 Task: Add a condition where "Channel Is not Get Satisfaction" in new tickets in your groups.
Action: Mouse moved to (135, 475)
Screenshot: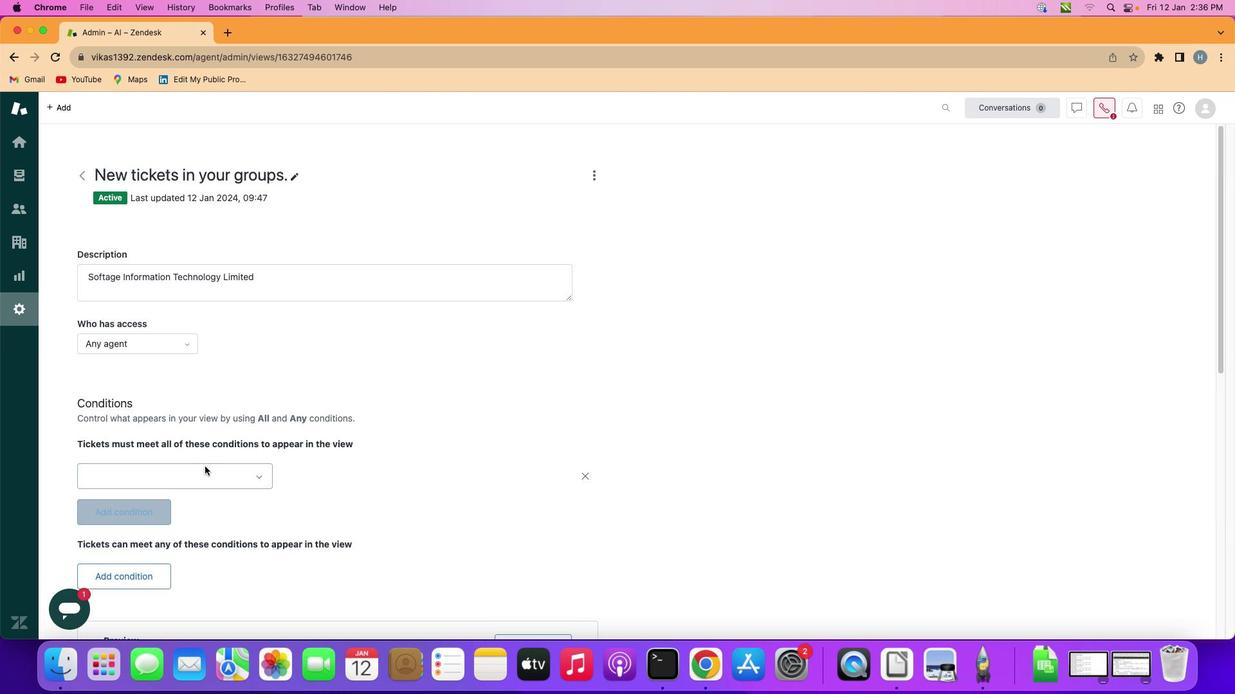 
Action: Mouse pressed left at (135, 475)
Screenshot: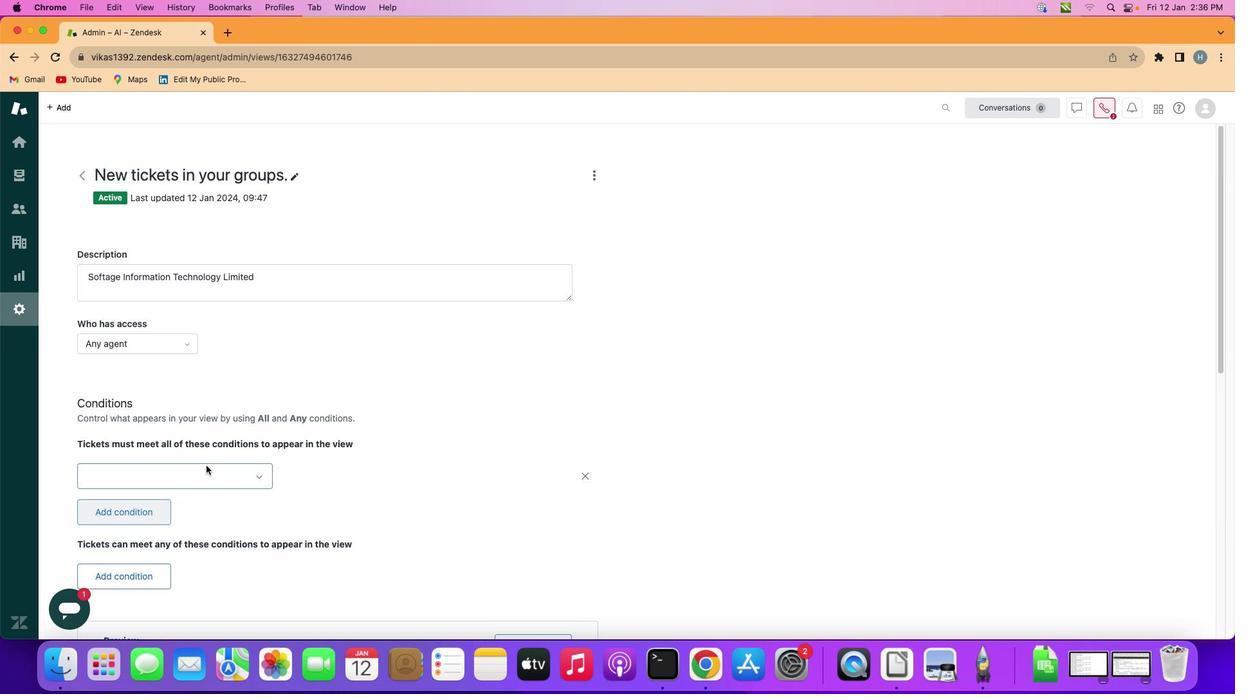 
Action: Mouse moved to (205, 466)
Screenshot: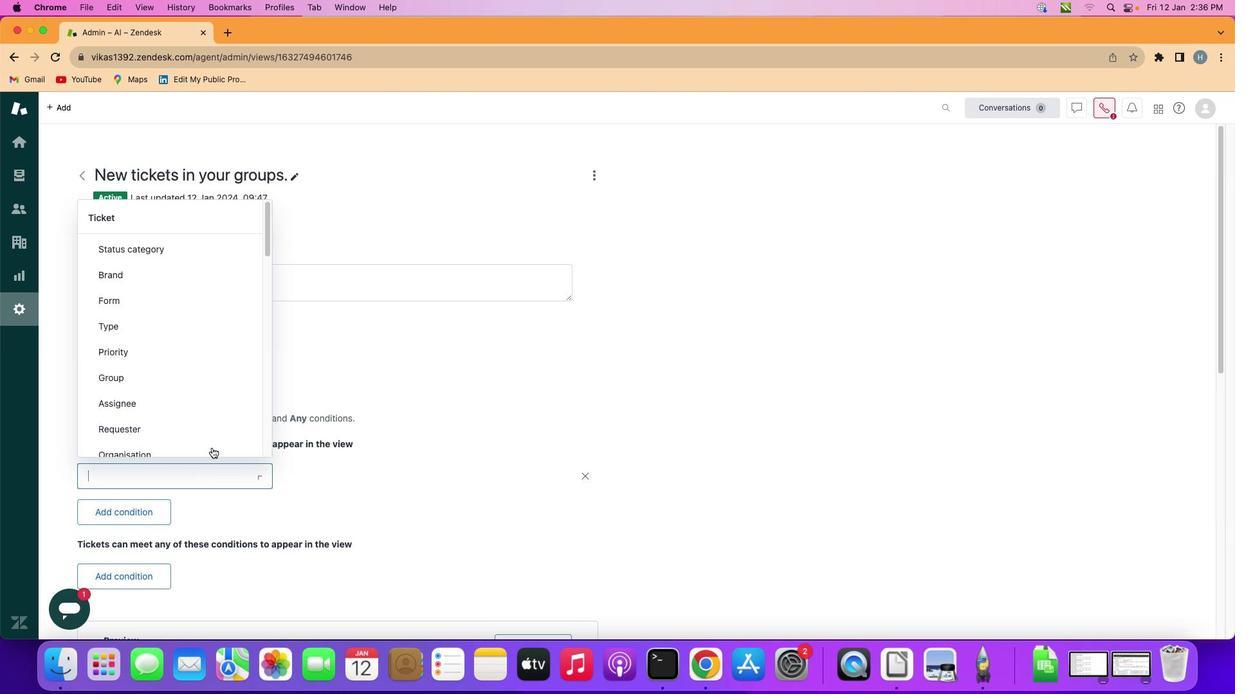 
Action: Mouse pressed left at (205, 466)
Screenshot: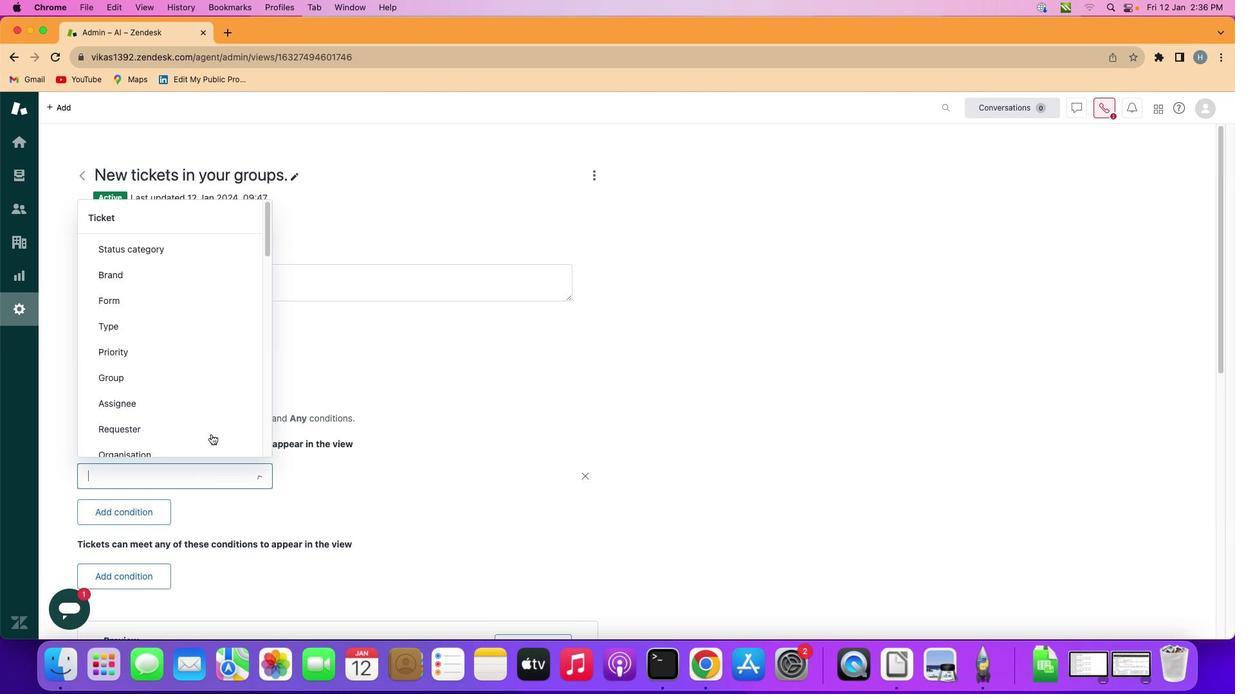
Action: Mouse moved to (193, 354)
Screenshot: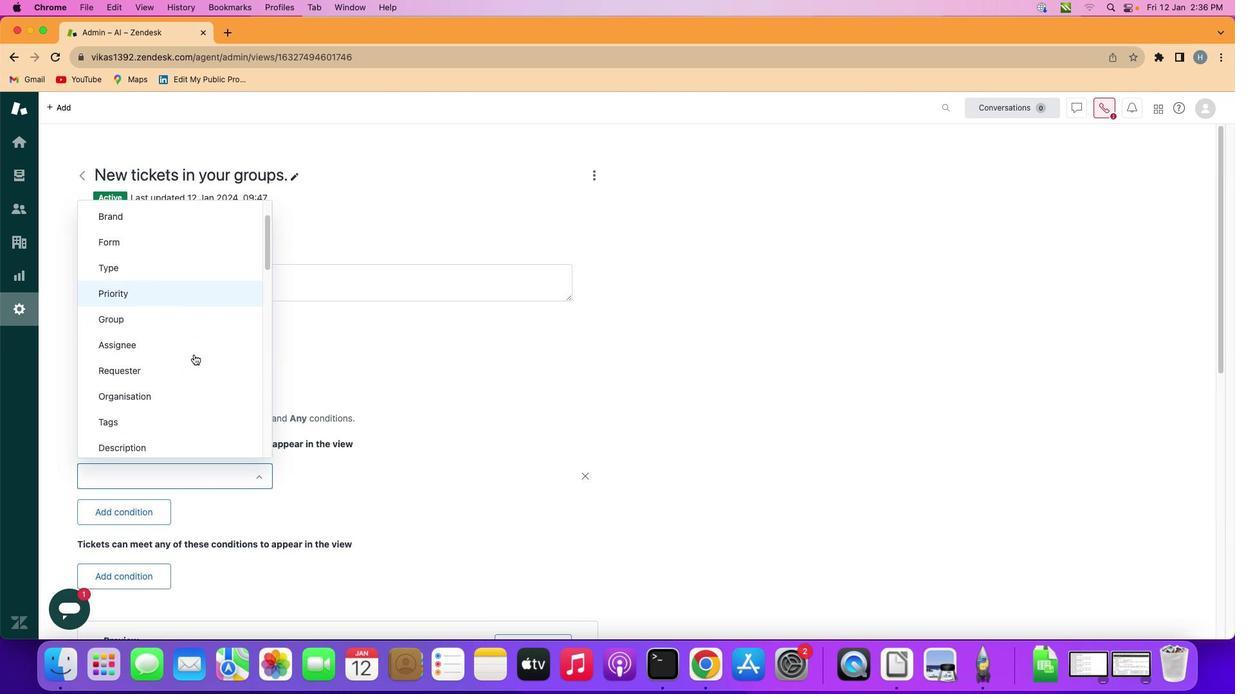
Action: Mouse scrolled (193, 354) with delta (0, 0)
Screenshot: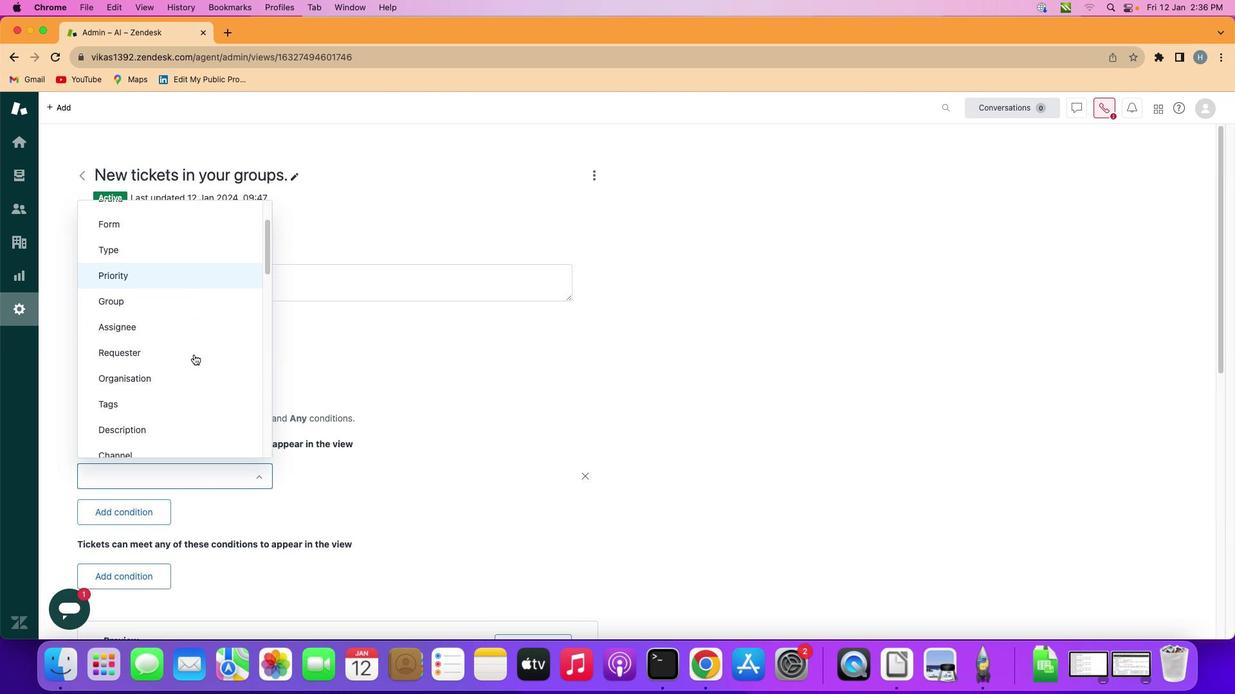 
Action: Mouse scrolled (193, 354) with delta (0, 0)
Screenshot: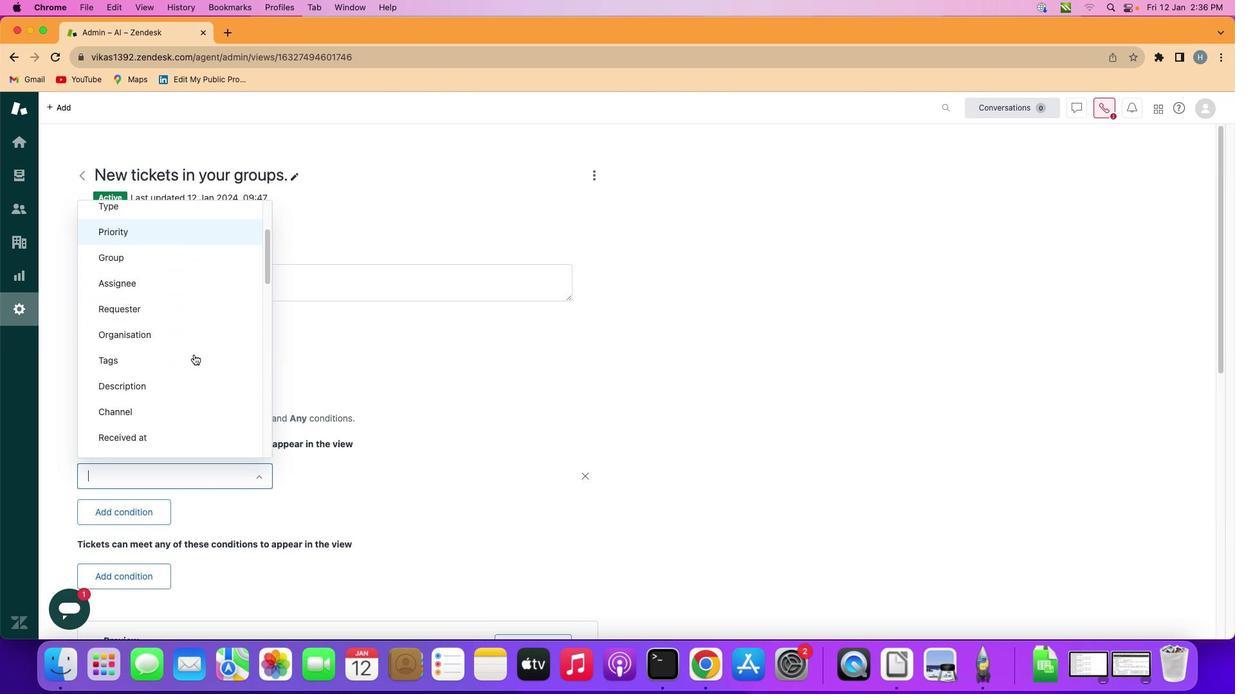 
Action: Mouse scrolled (193, 354) with delta (0, 0)
Screenshot: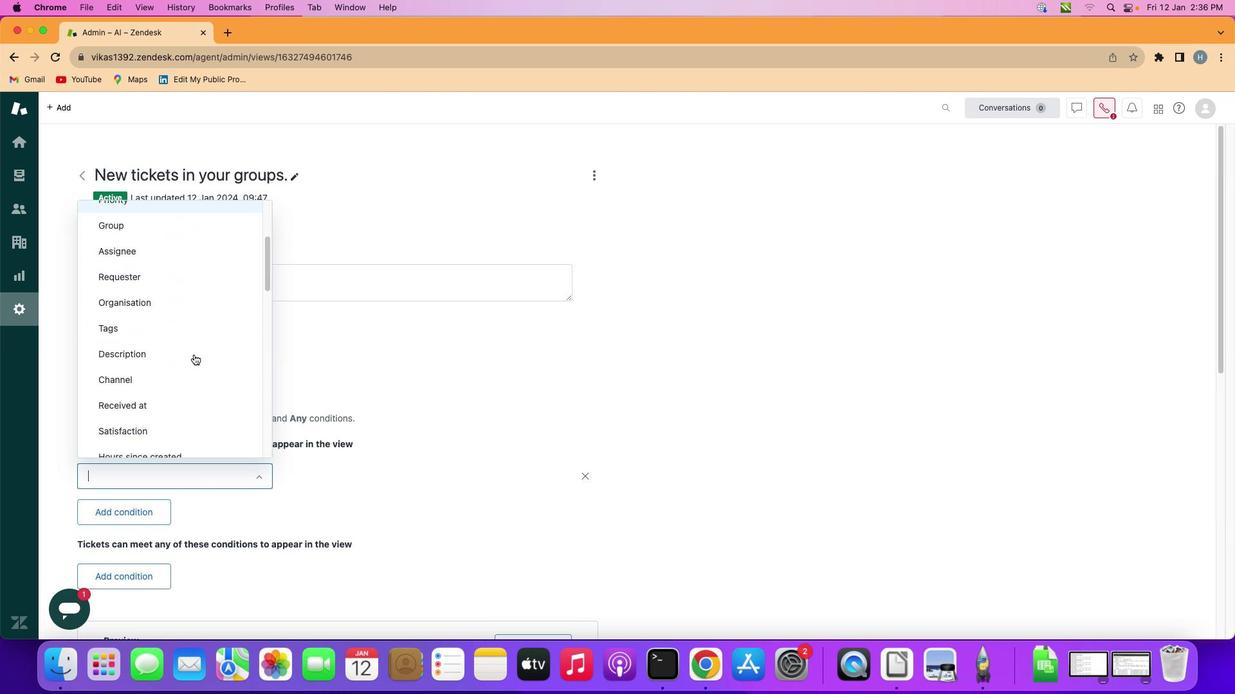 
Action: Mouse scrolled (193, 354) with delta (0, 0)
Screenshot: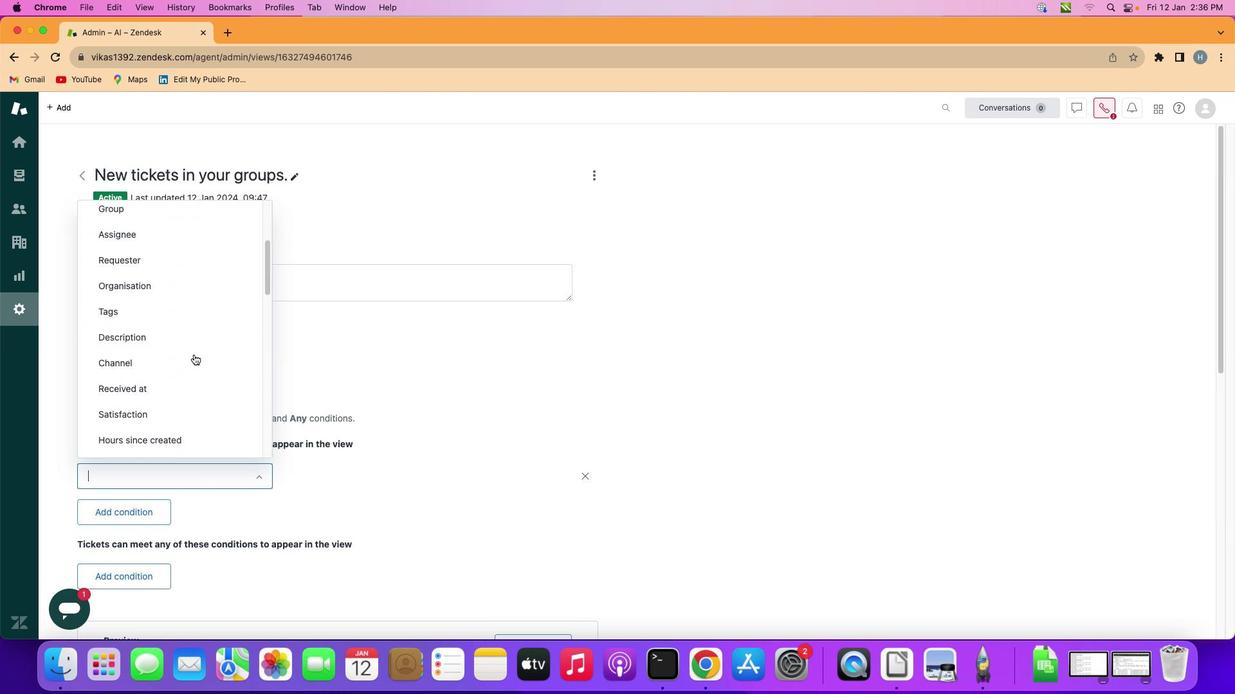 
Action: Mouse scrolled (193, 354) with delta (0, -1)
Screenshot: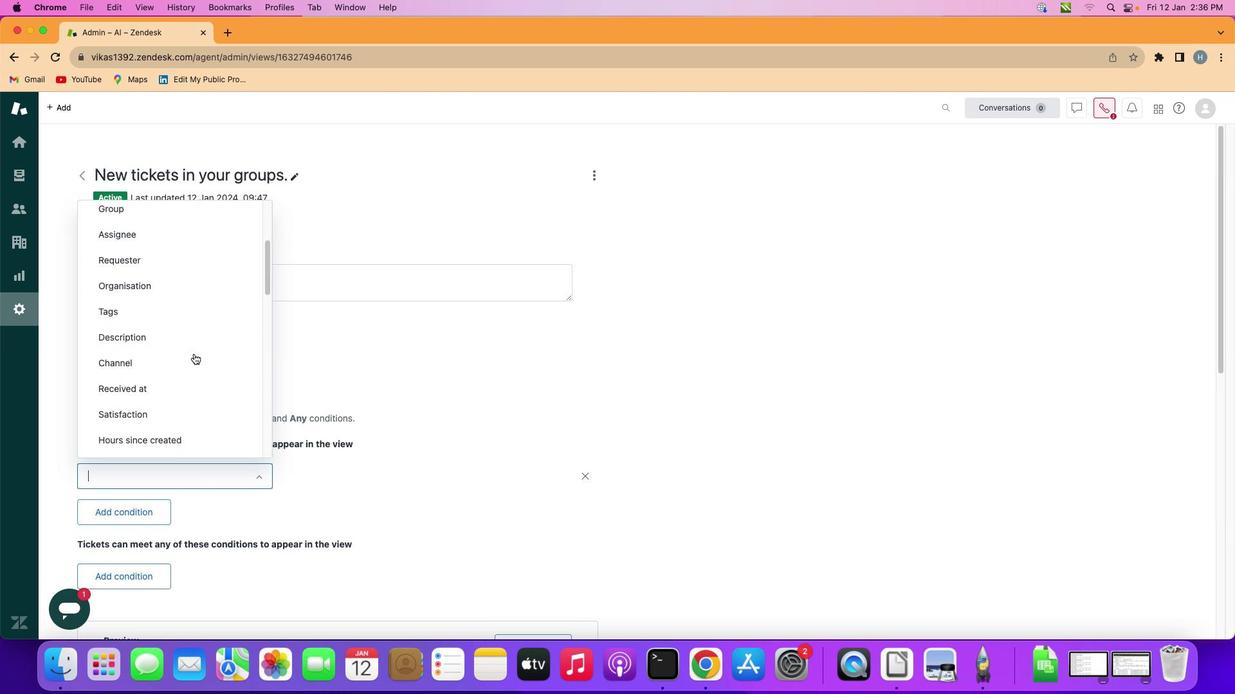 
Action: Mouse moved to (193, 357)
Screenshot: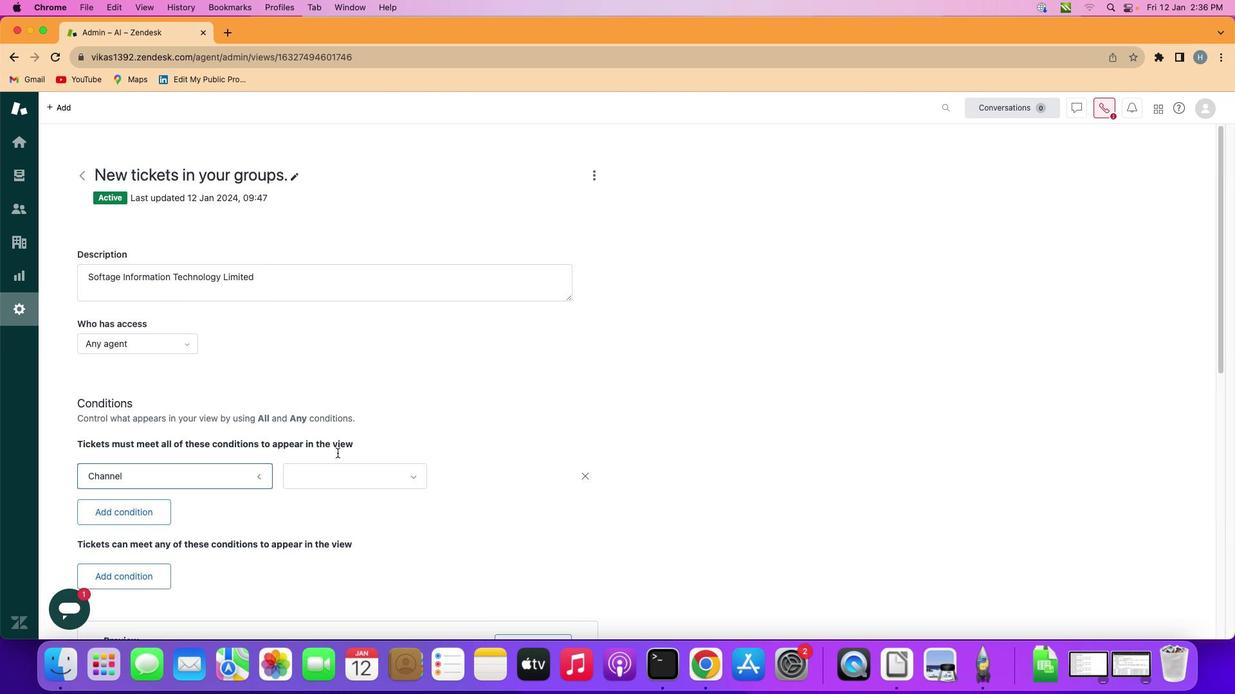 
Action: Mouse pressed left at (193, 357)
Screenshot: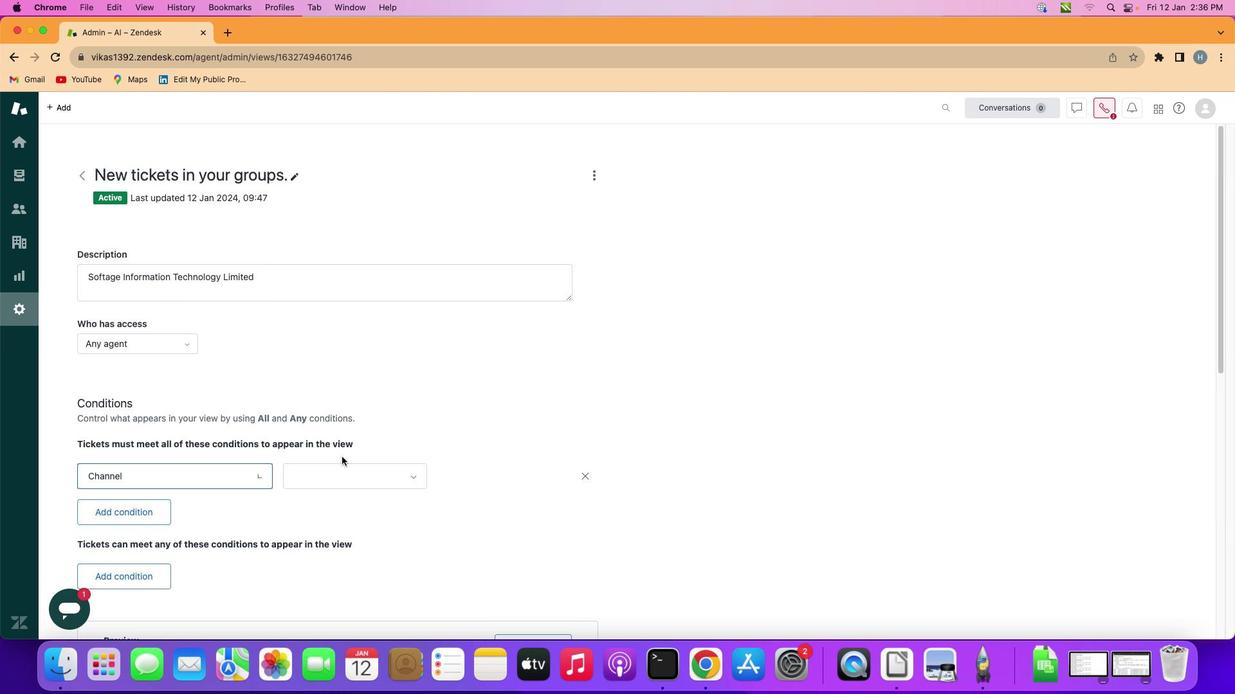 
Action: Mouse moved to (355, 476)
Screenshot: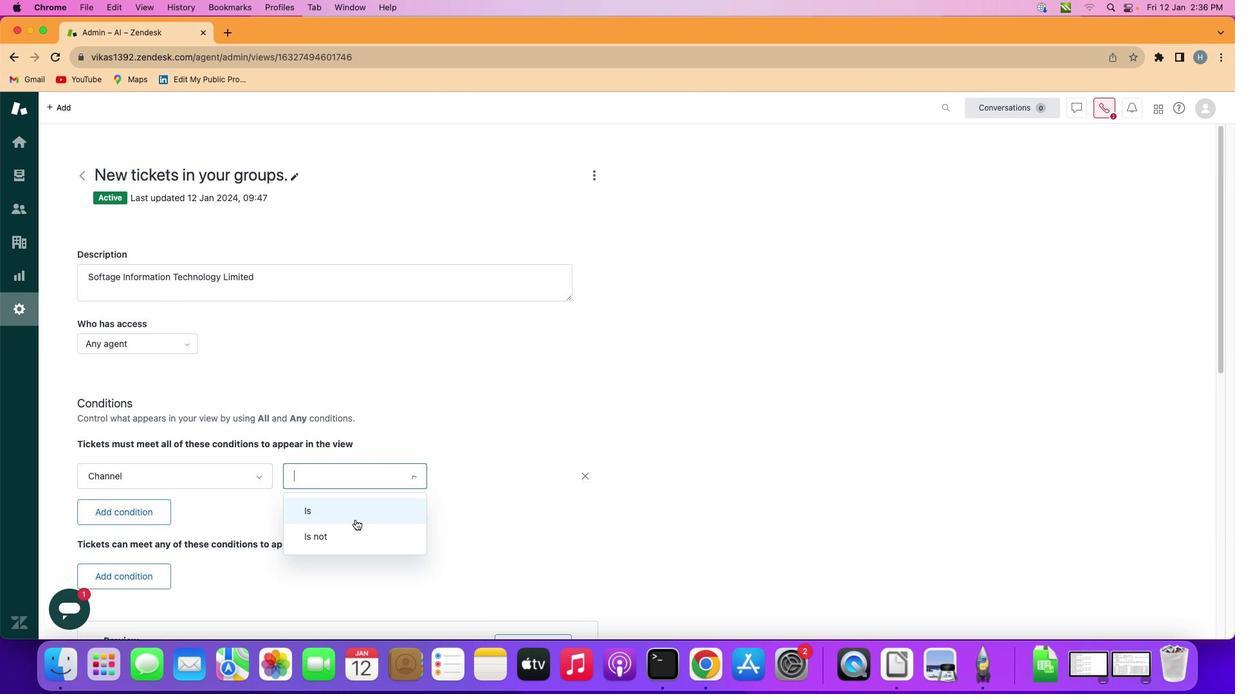 
Action: Mouse pressed left at (355, 476)
Screenshot: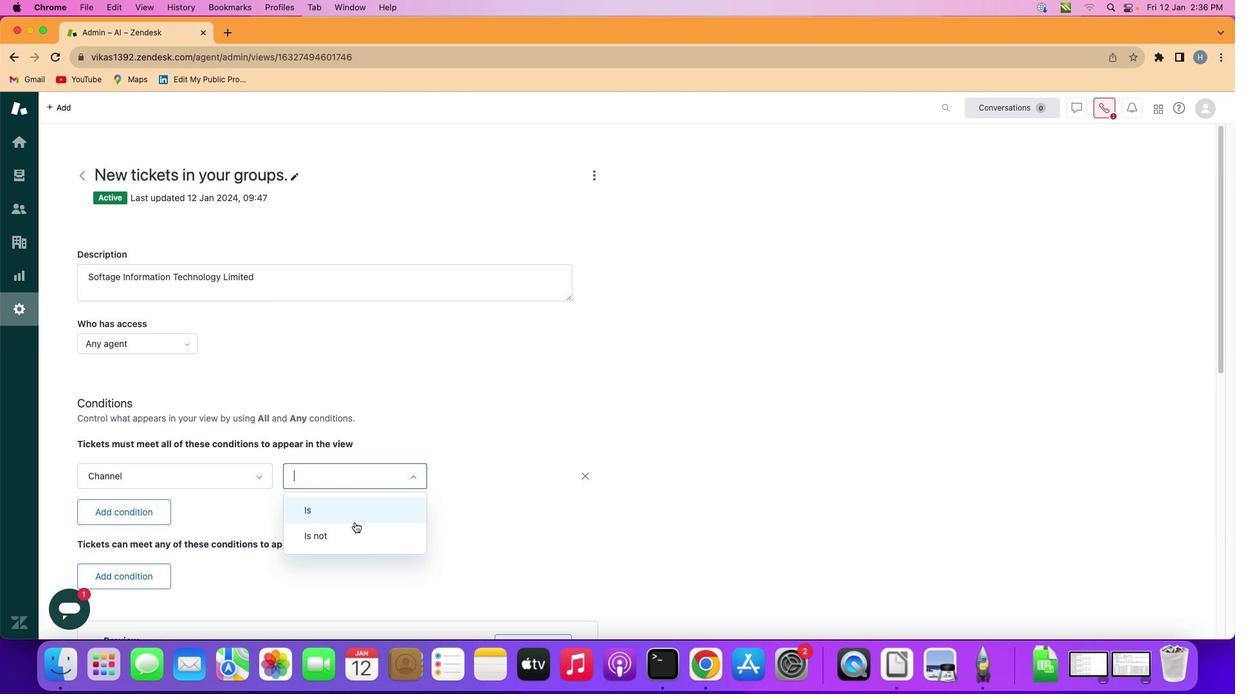 
Action: Mouse moved to (354, 527)
Screenshot: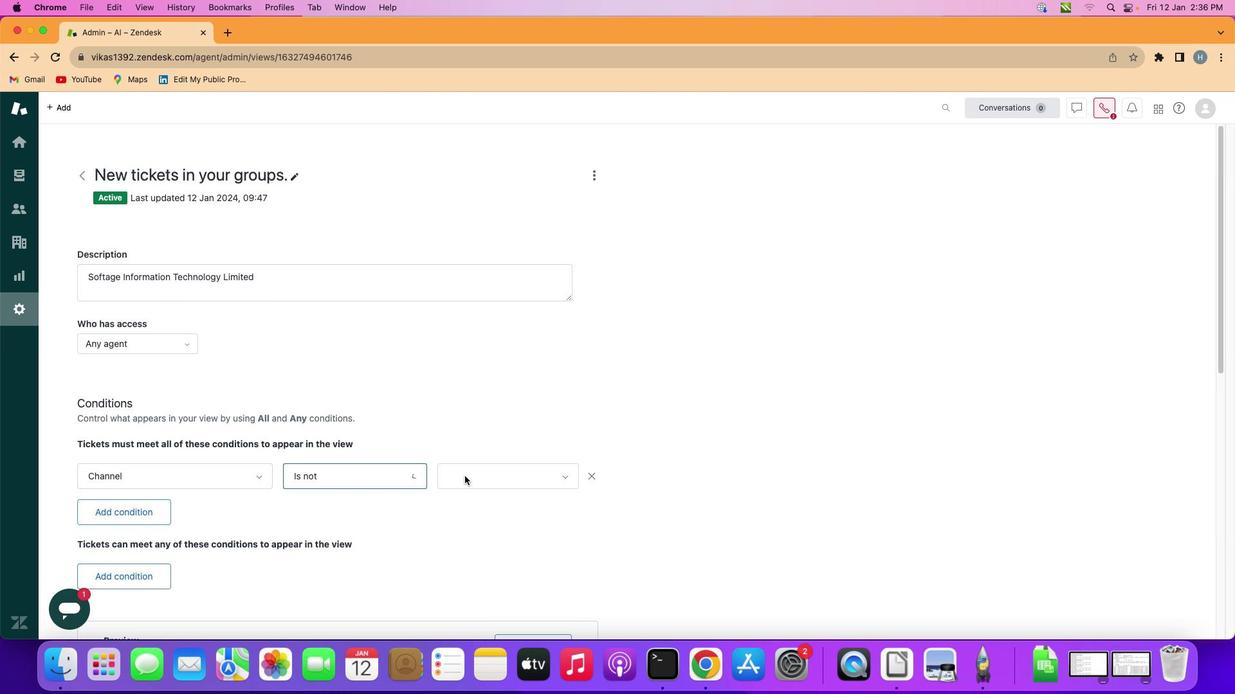 
Action: Mouse pressed left at (354, 527)
Screenshot: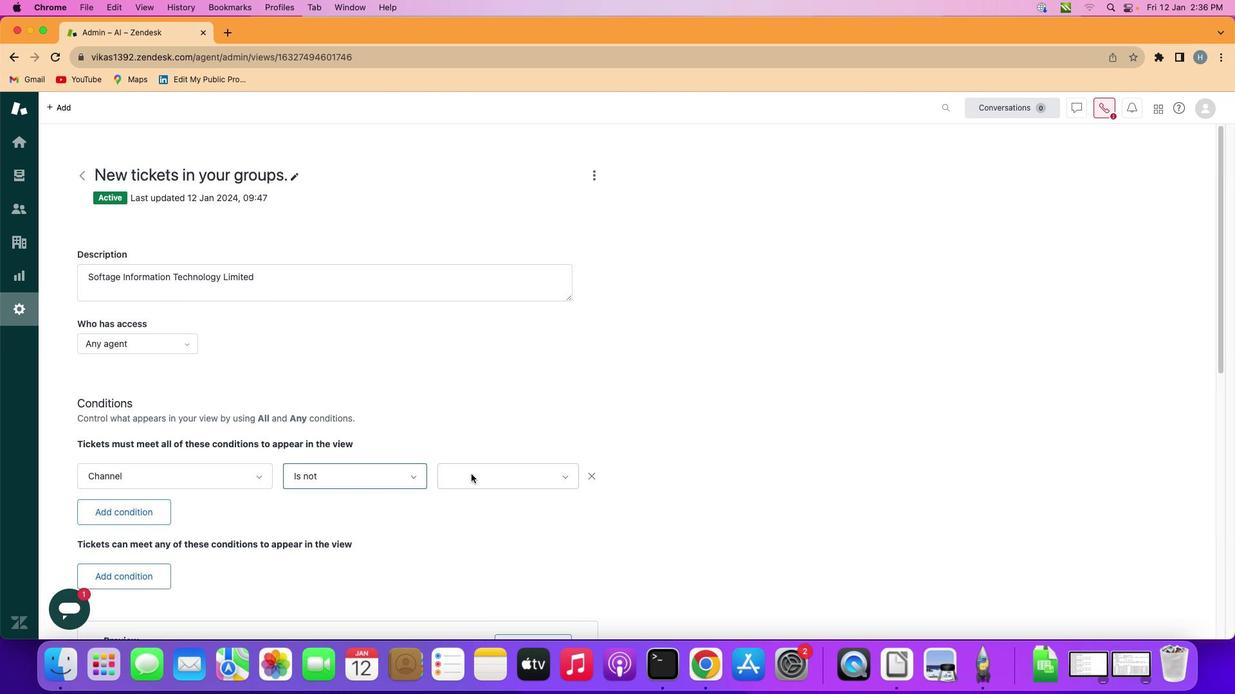 
Action: Mouse moved to (471, 474)
Screenshot: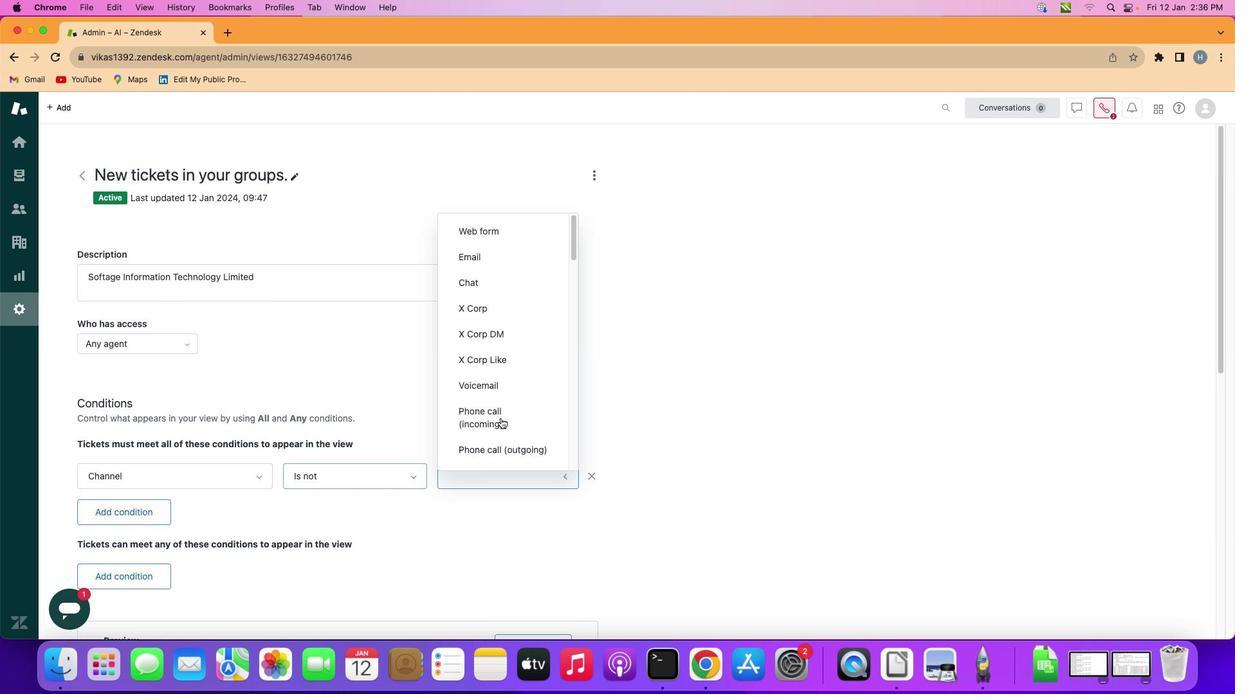 
Action: Mouse pressed left at (471, 474)
Screenshot: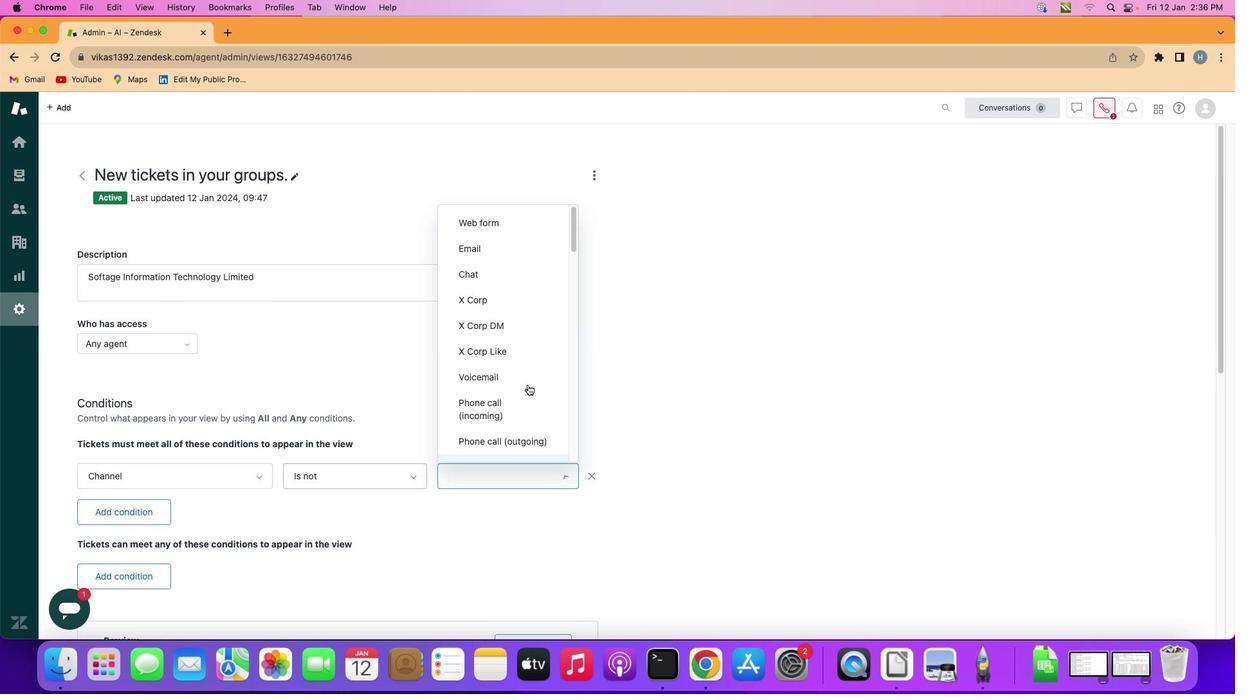 
Action: Mouse moved to (528, 375)
Screenshot: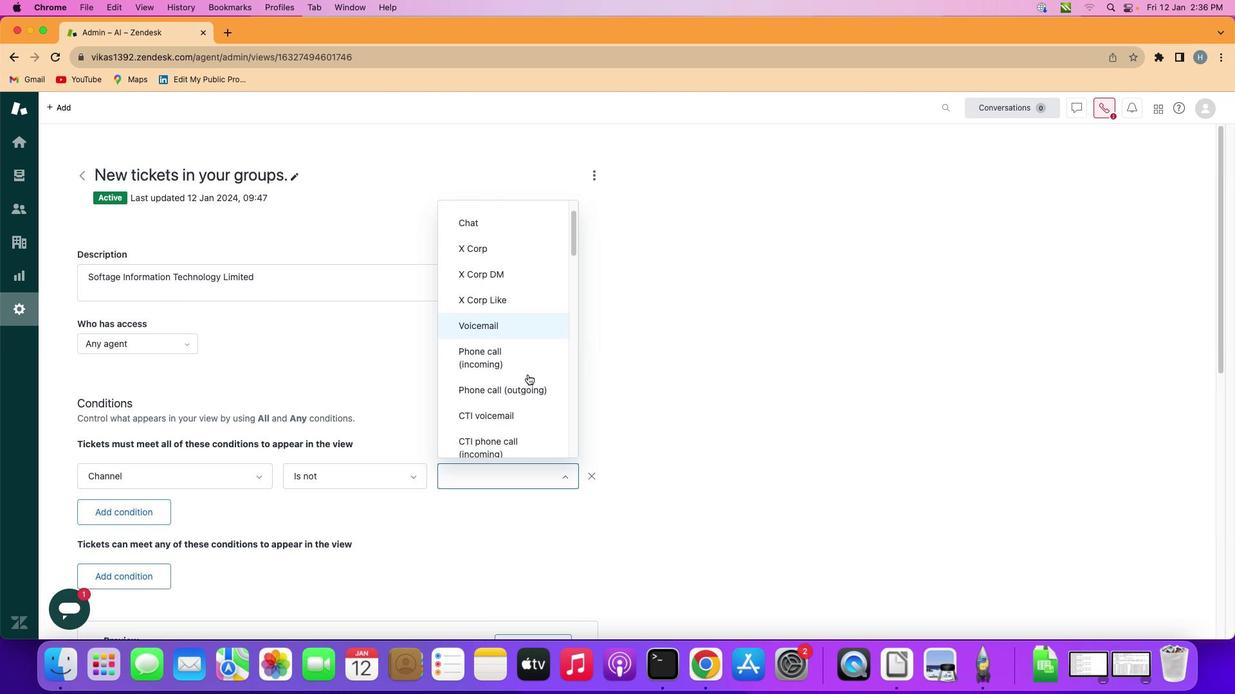 
Action: Mouse scrolled (528, 375) with delta (0, 0)
Screenshot: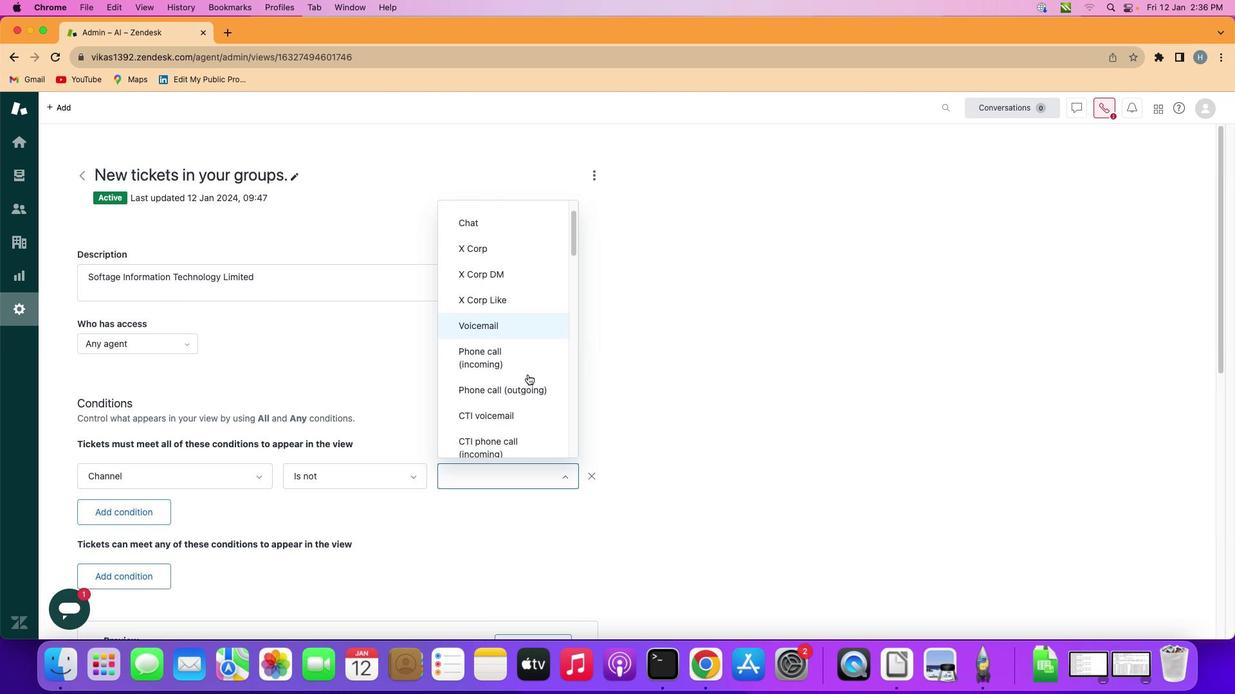 
Action: Mouse scrolled (528, 375) with delta (0, 0)
Screenshot: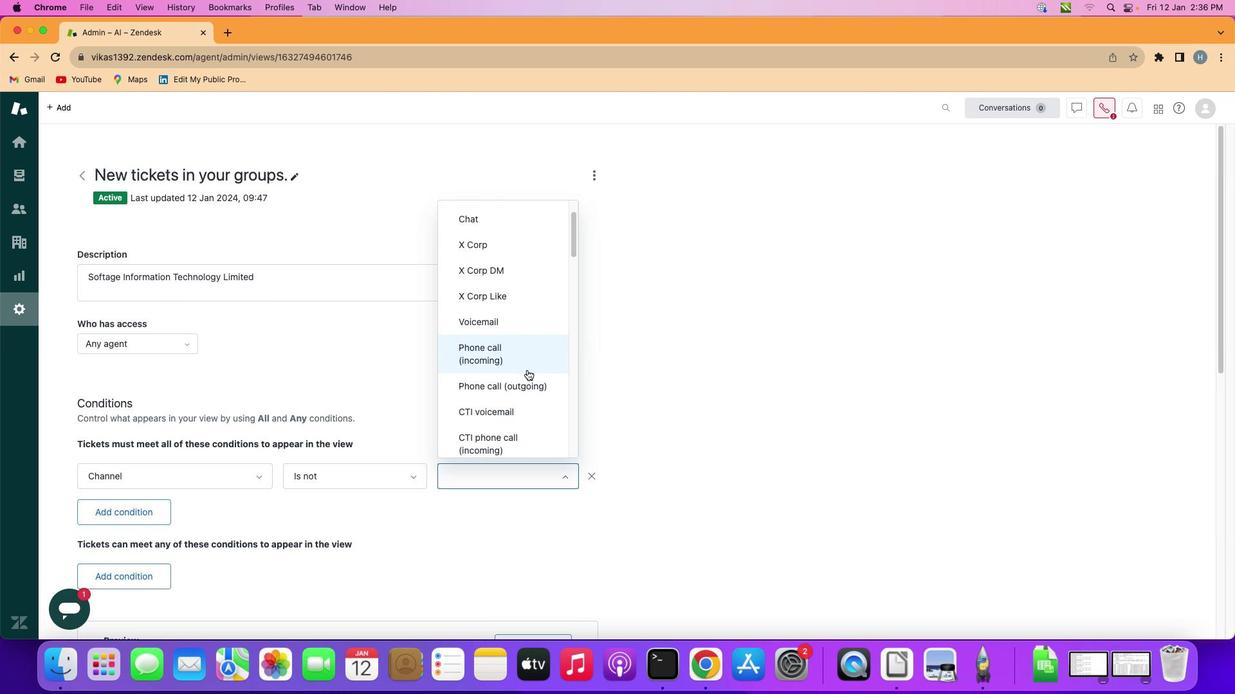 
Action: Mouse scrolled (528, 375) with delta (0, 0)
Screenshot: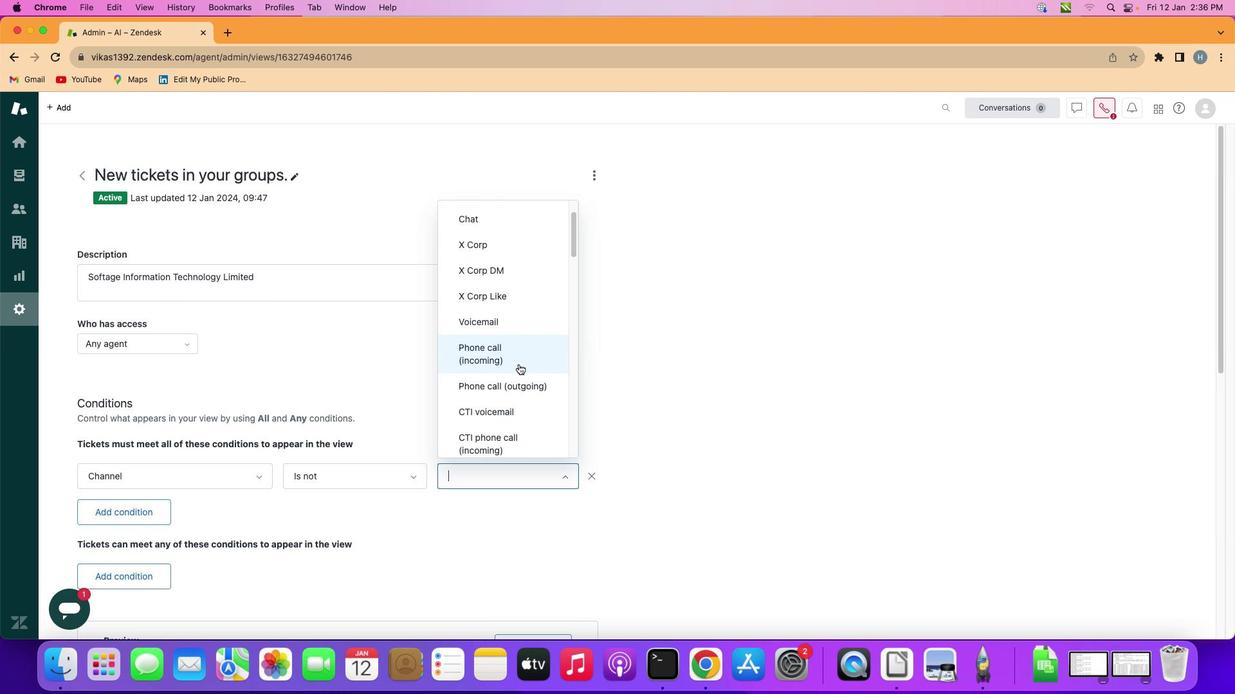 
Action: Mouse scrolled (528, 375) with delta (0, 0)
Screenshot: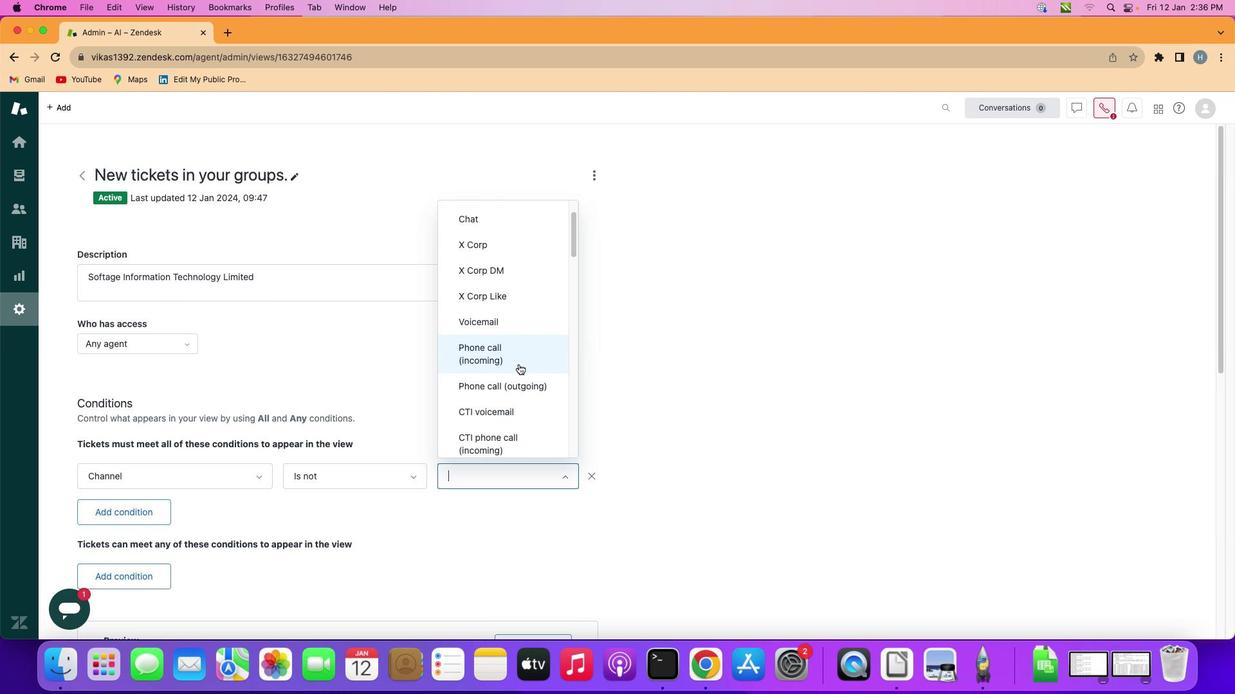
Action: Mouse moved to (518, 364)
Screenshot: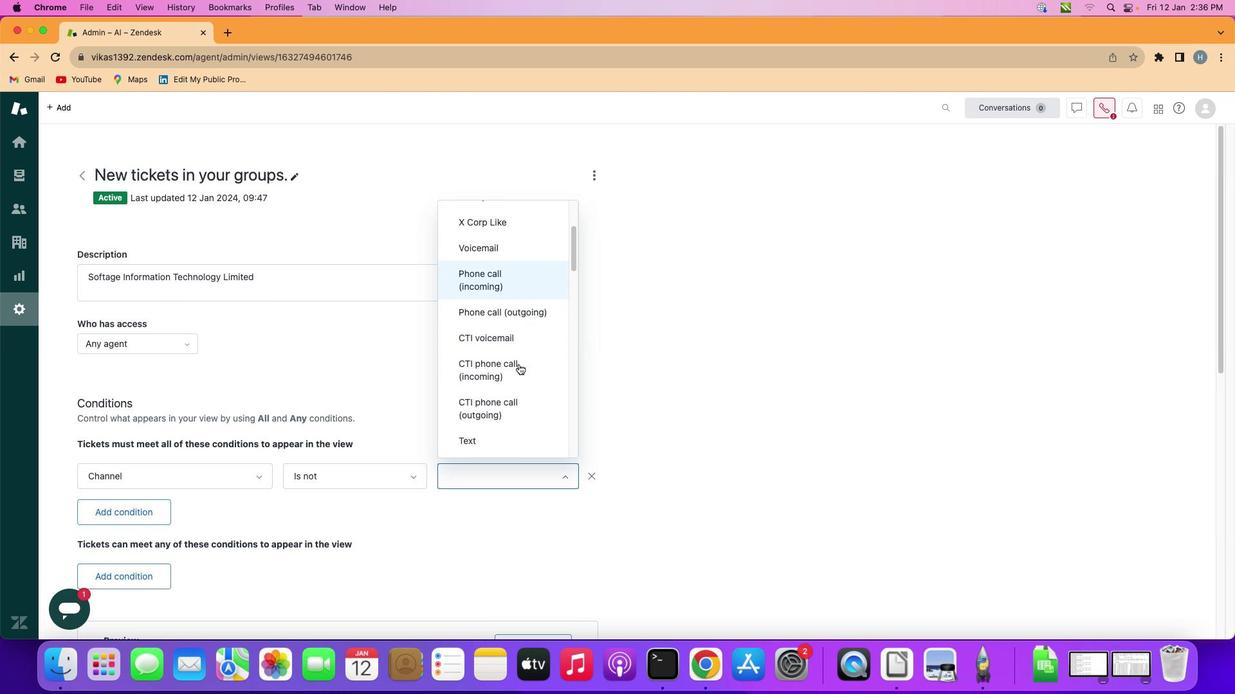 
Action: Mouse scrolled (518, 364) with delta (0, 0)
Screenshot: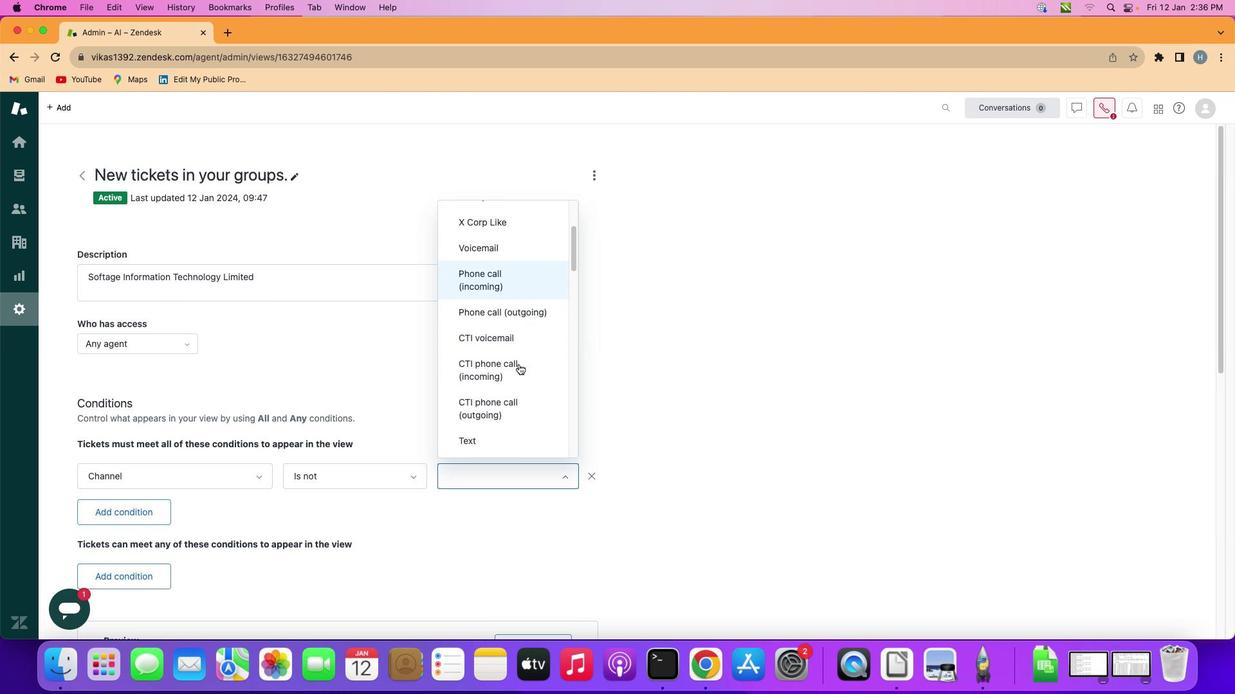 
Action: Mouse scrolled (518, 364) with delta (0, 0)
Screenshot: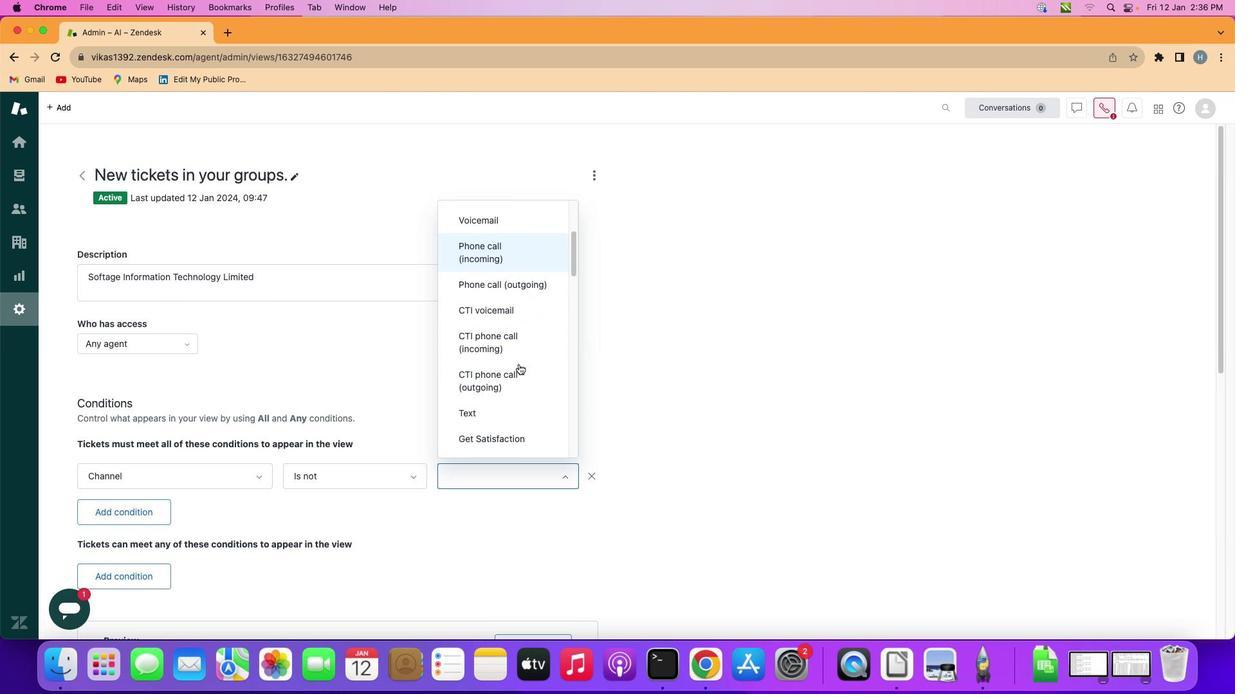 
Action: Mouse scrolled (518, 364) with delta (0, 0)
Screenshot: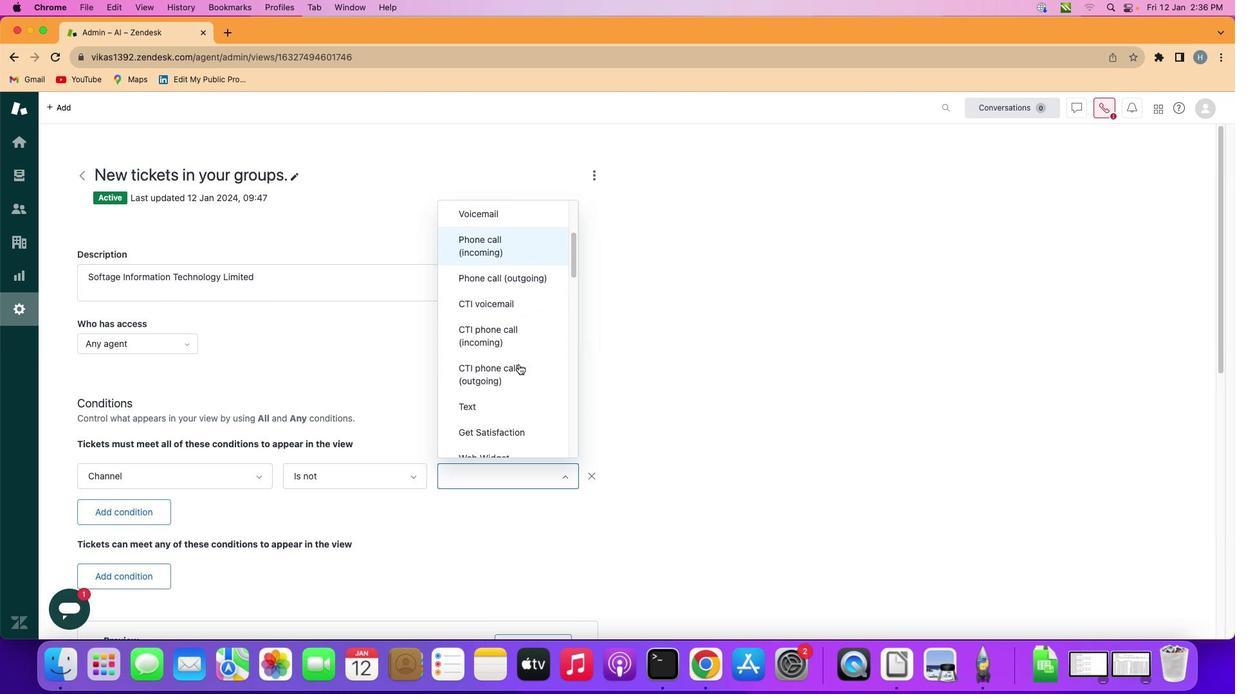
Action: Mouse scrolled (518, 364) with delta (0, 0)
Screenshot: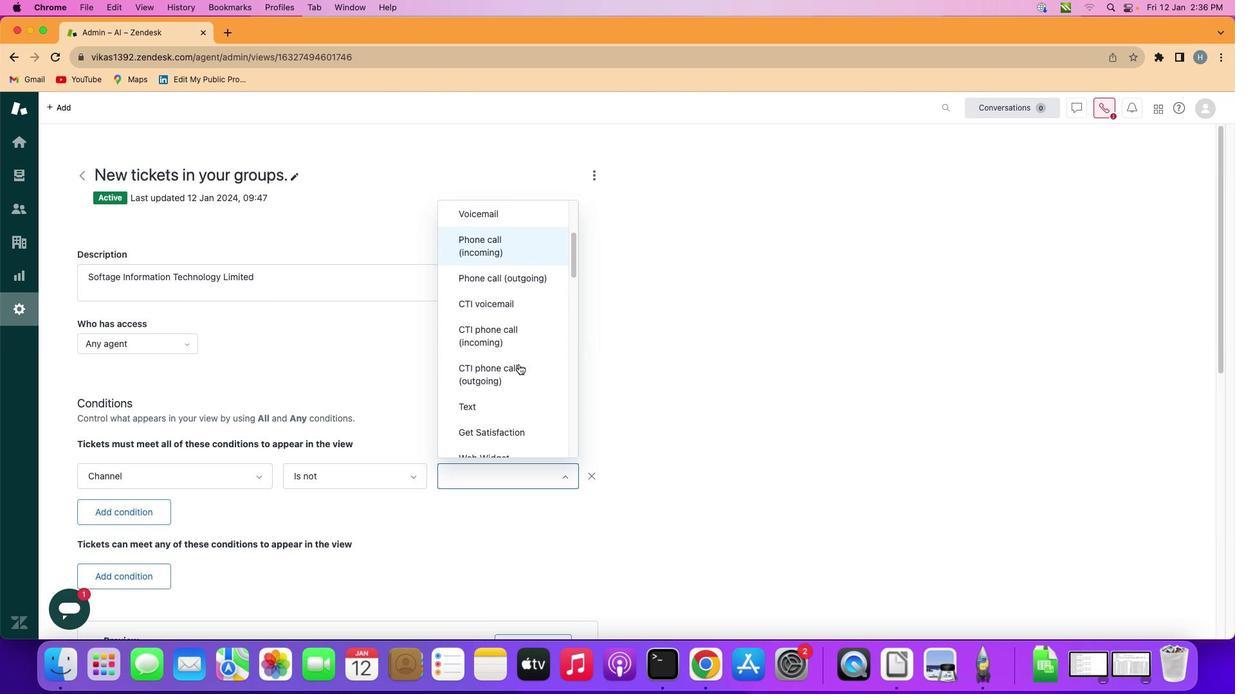 
Action: Mouse scrolled (518, 364) with delta (0, 0)
Screenshot: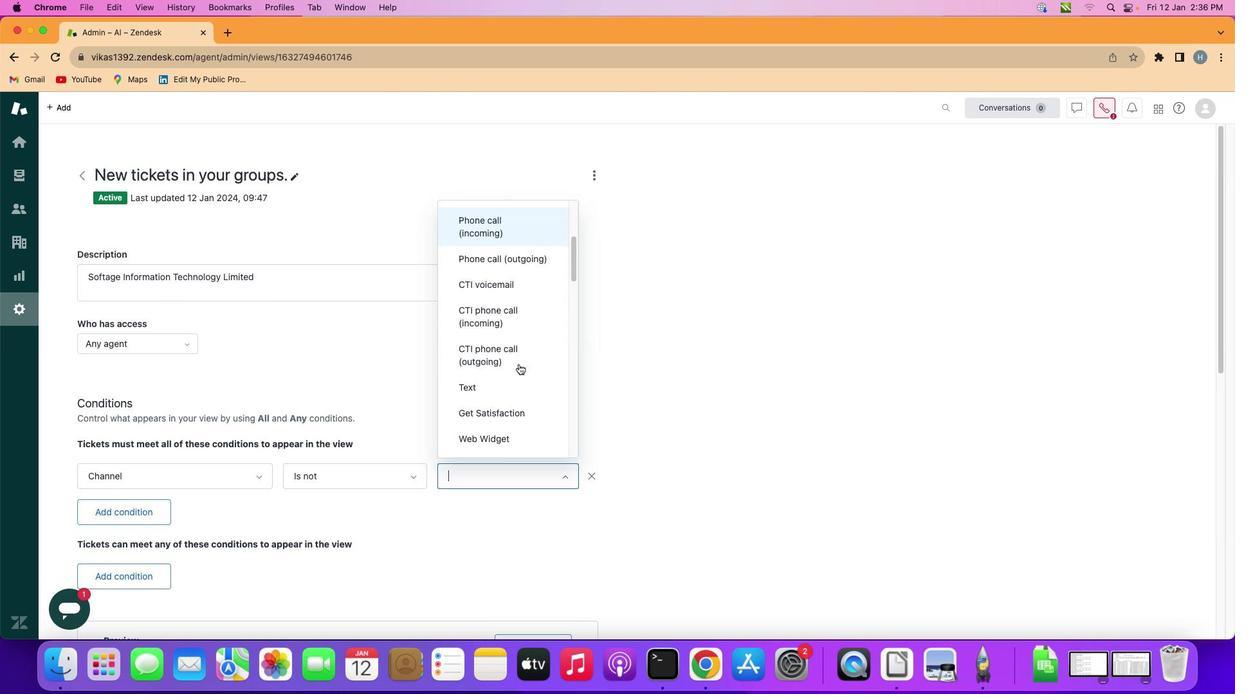 
Action: Mouse scrolled (518, 364) with delta (0, 0)
Screenshot: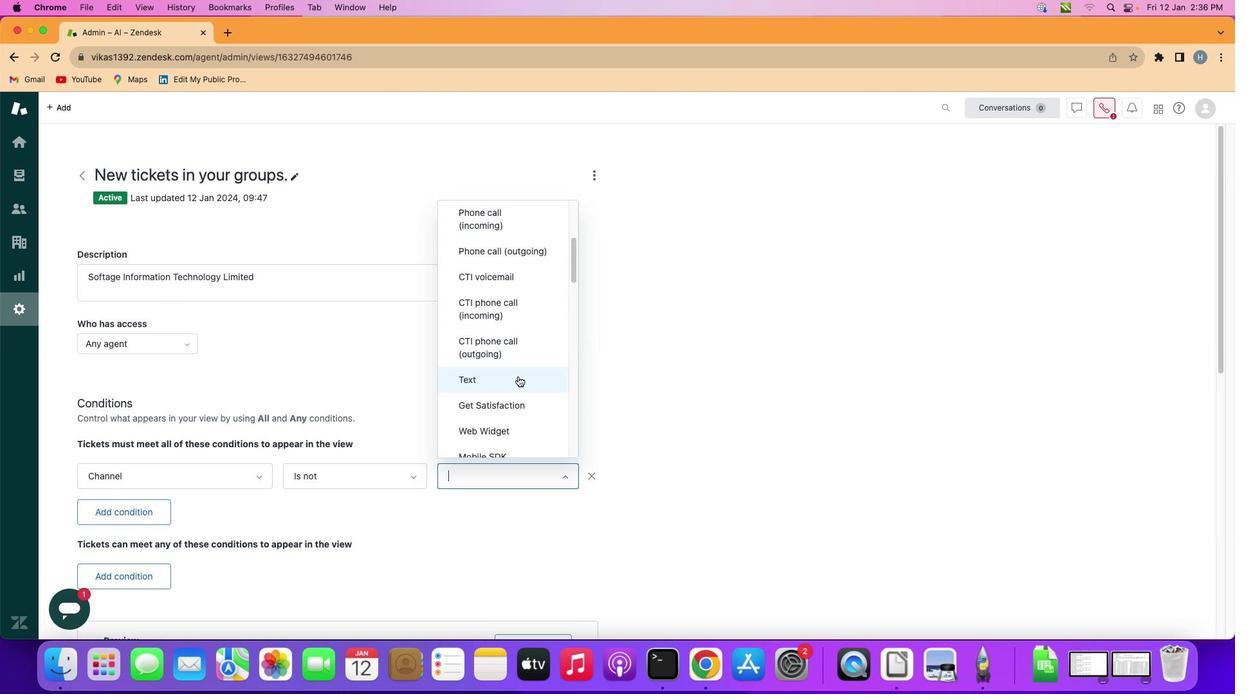 
Action: Mouse scrolled (518, 364) with delta (0, 0)
Screenshot: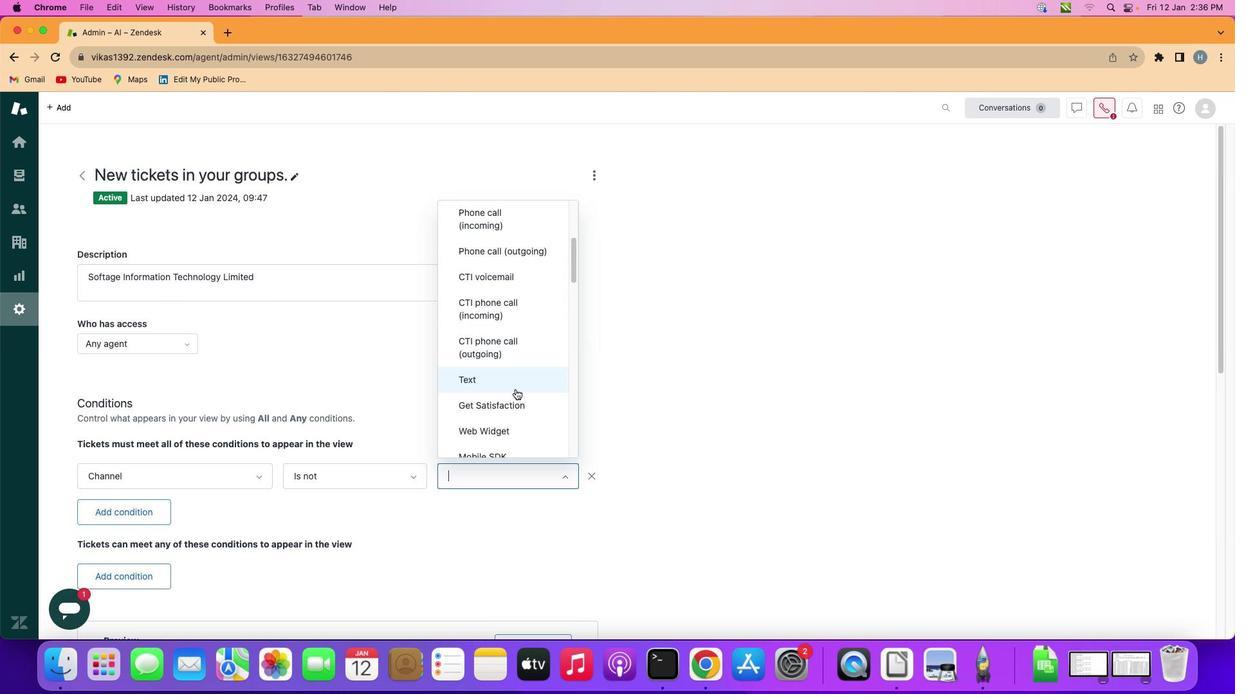 
Action: Mouse moved to (513, 396)
Screenshot: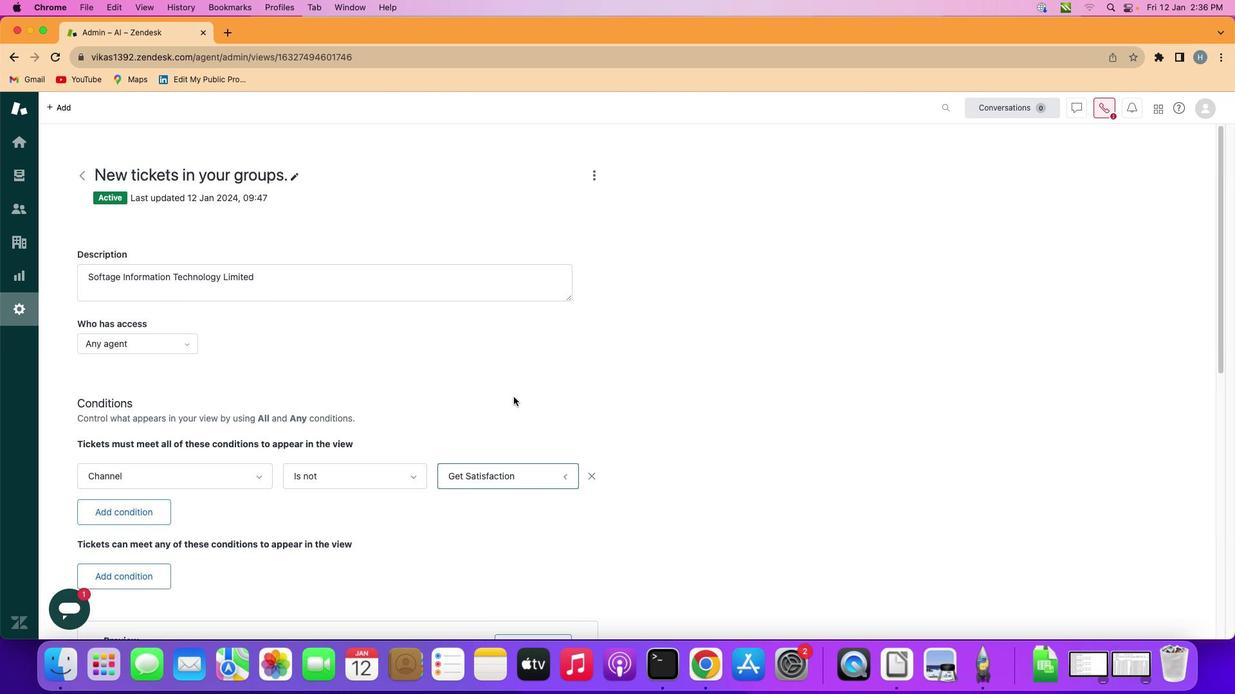 
Action: Mouse pressed left at (513, 396)
Screenshot: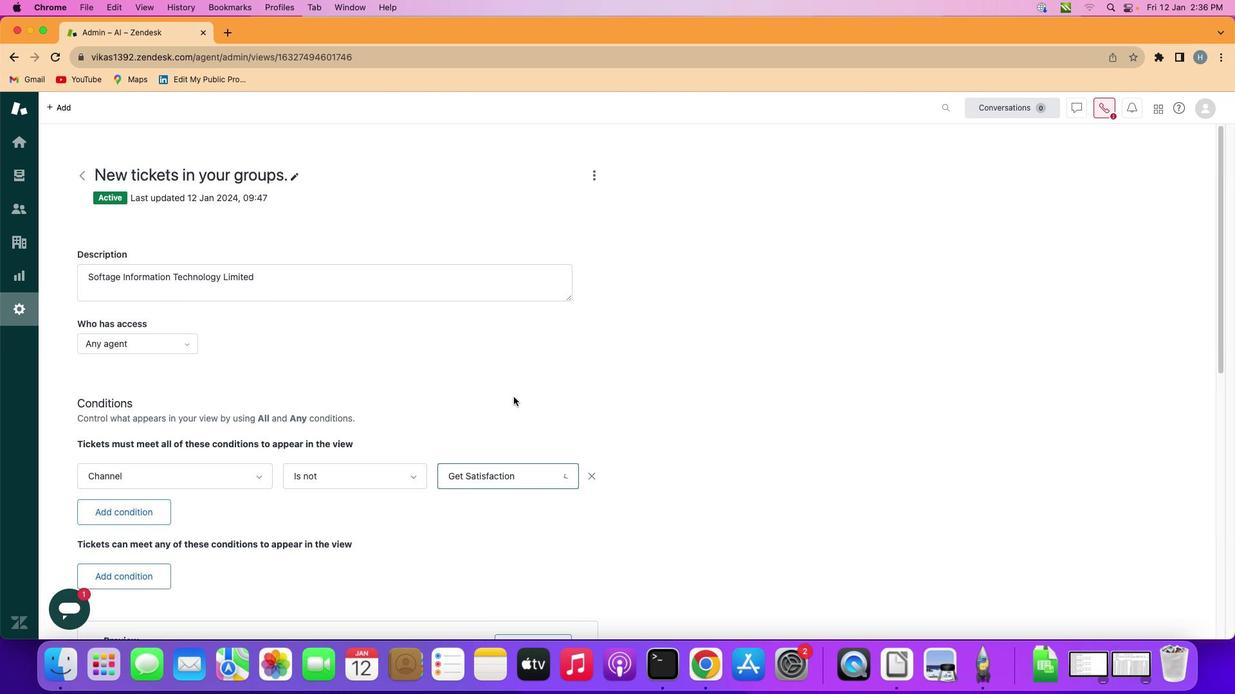 
Action: Mouse moved to (513, 396)
Screenshot: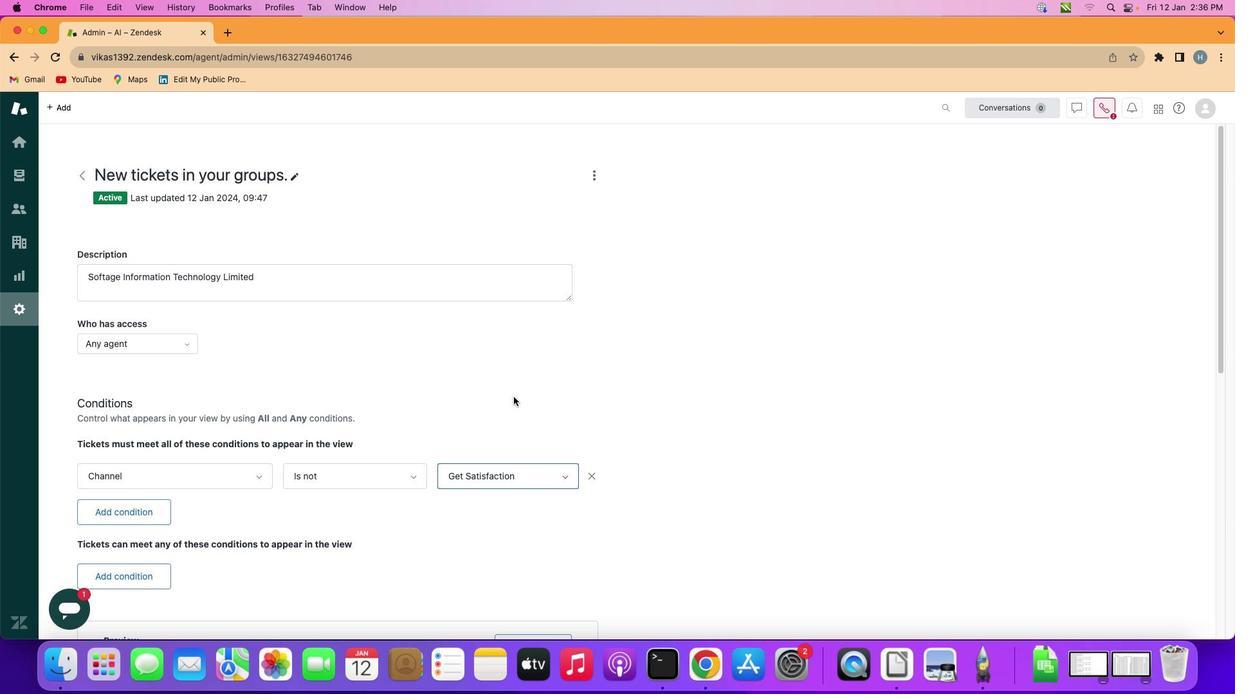 
